 Task: Create Card Card0000000080 in Board Board0000000020 in Workspace WS0000000007 in Trello. Create Card Card0000000081 in Board Board0000000021 in Workspace WS0000000007 in Trello. Create Card Card0000000082 in Board Board0000000021 in Workspace WS0000000007 in Trello. Create Card Card0000000083 in Board Board0000000021 in Workspace WS0000000007 in Trello. Create Card Card0000000084 in Board Board0000000021 in Workspace WS0000000007 in Trello
Action: Mouse moved to (516, 36)
Screenshot: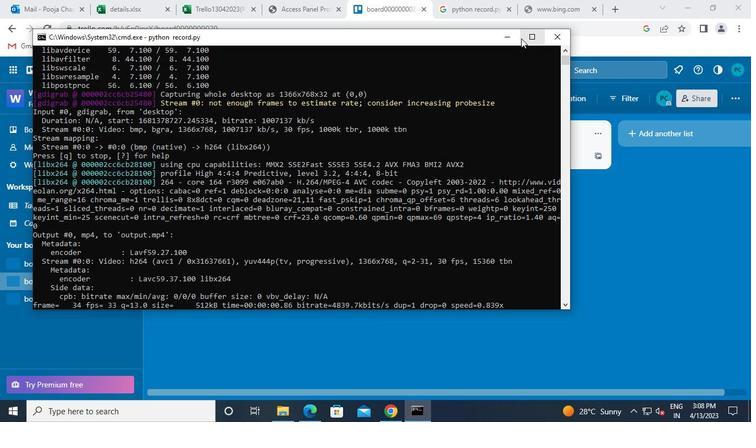 
Action: Mouse pressed left at (516, 36)
Screenshot: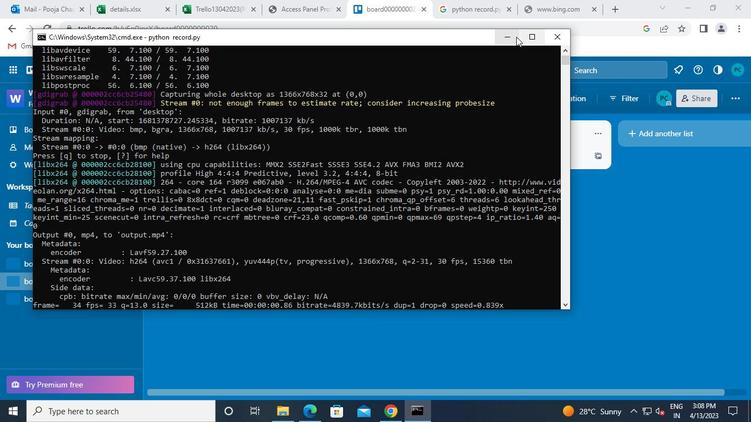 
Action: Mouse moved to (216, 224)
Screenshot: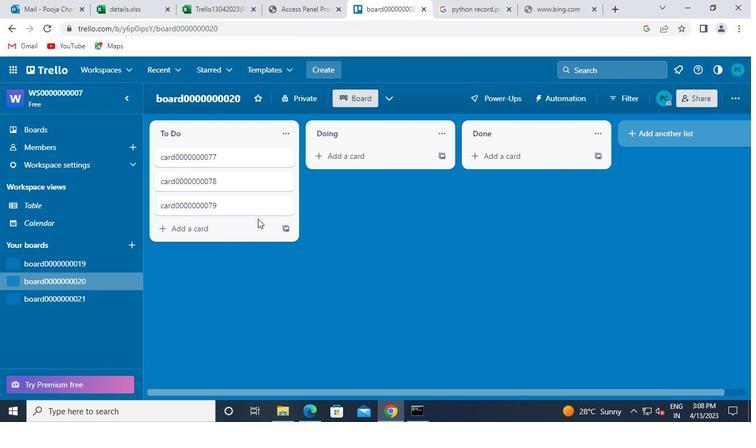 
Action: Mouse pressed left at (216, 224)
Screenshot: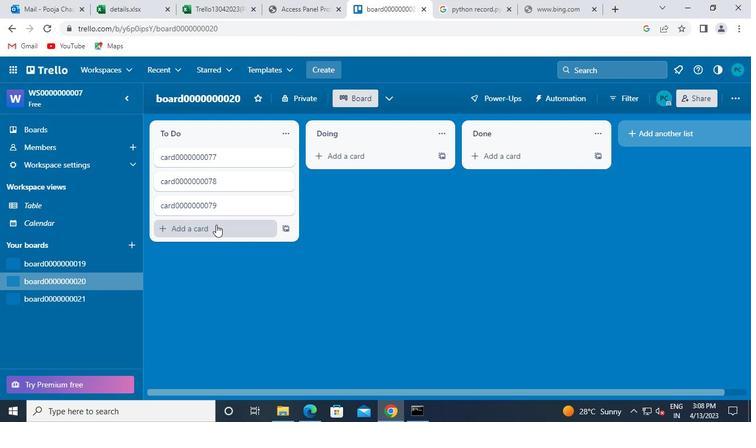 
Action: Mouse moved to (203, 239)
Screenshot: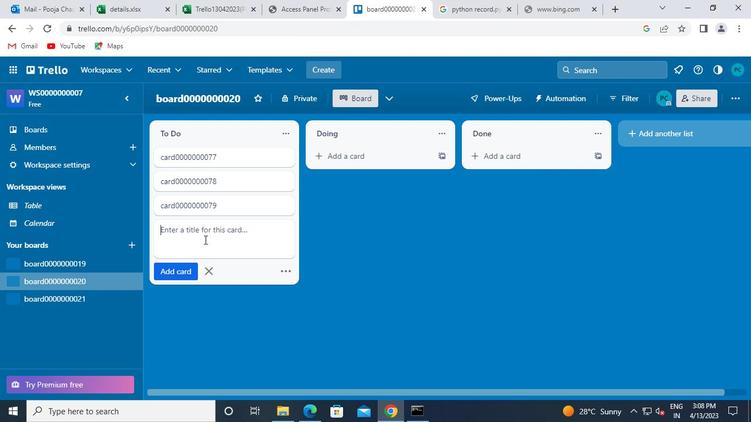 
Action: Keyboard c
Screenshot: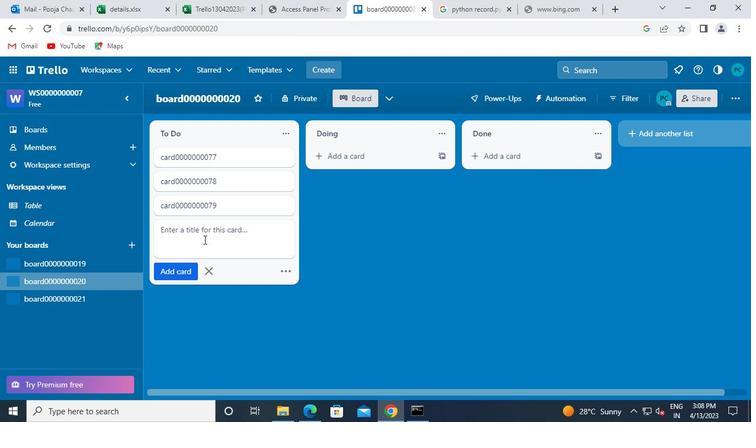 
Action: Keyboard a
Screenshot: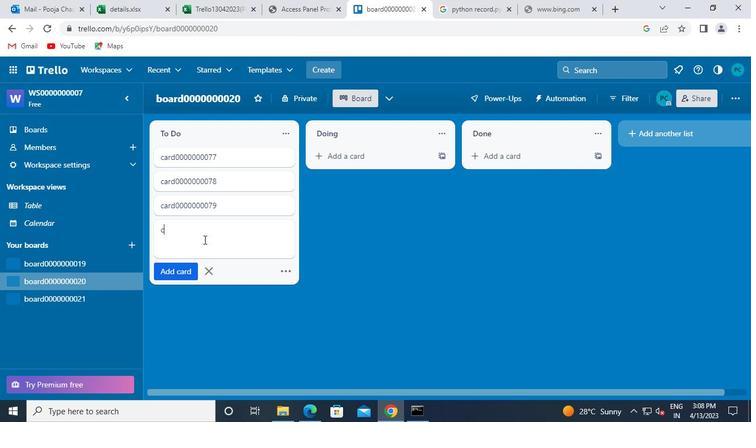 
Action: Keyboard r
Screenshot: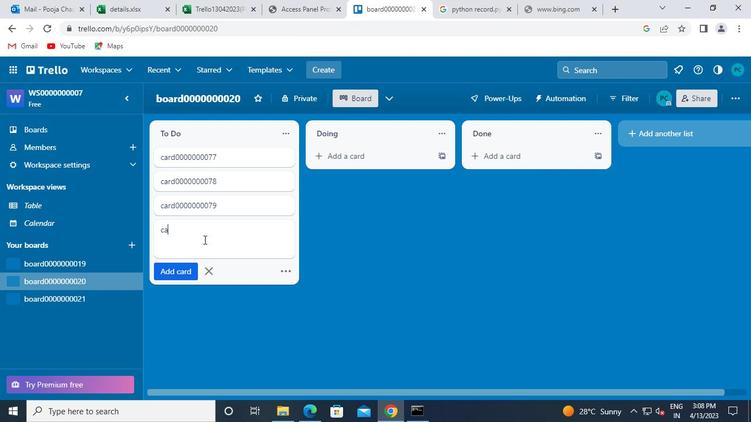 
Action: Keyboard d
Screenshot: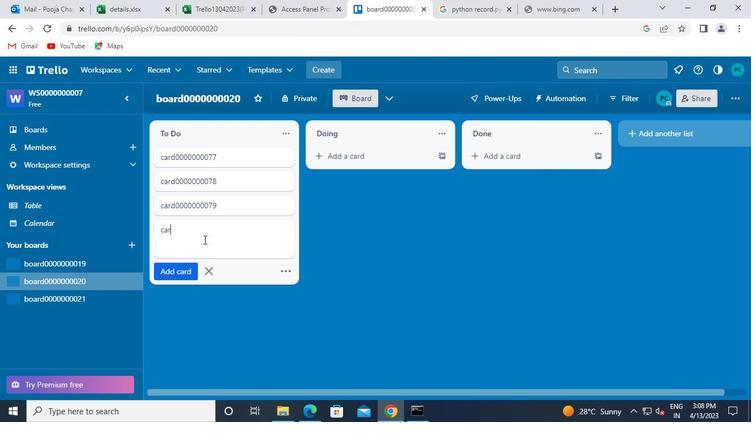 
Action: Keyboard 0
Screenshot: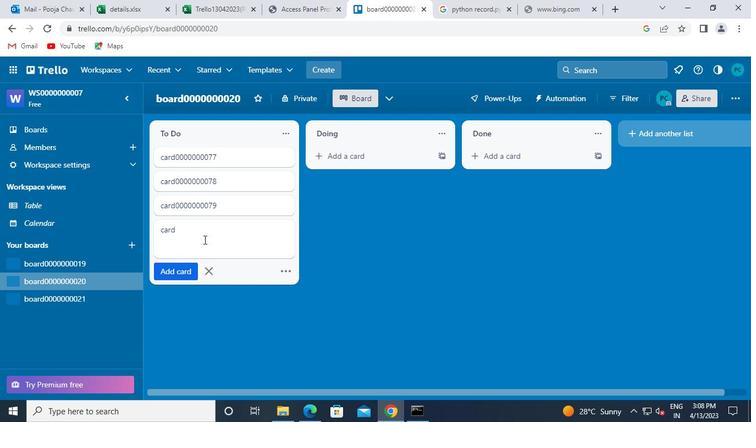 
Action: Keyboard 0
Screenshot: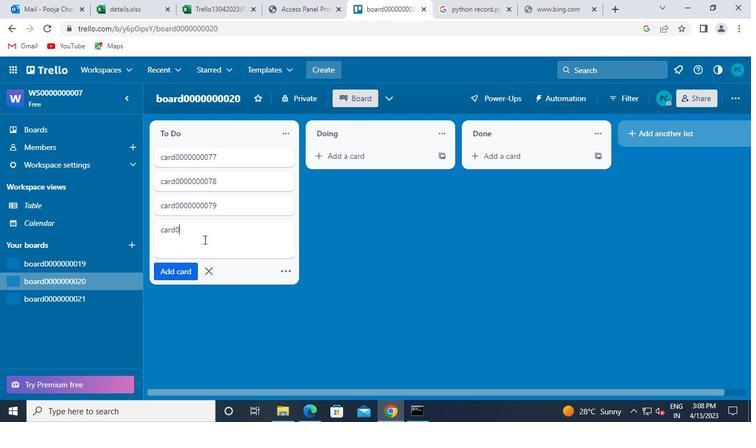 
Action: Keyboard 0
Screenshot: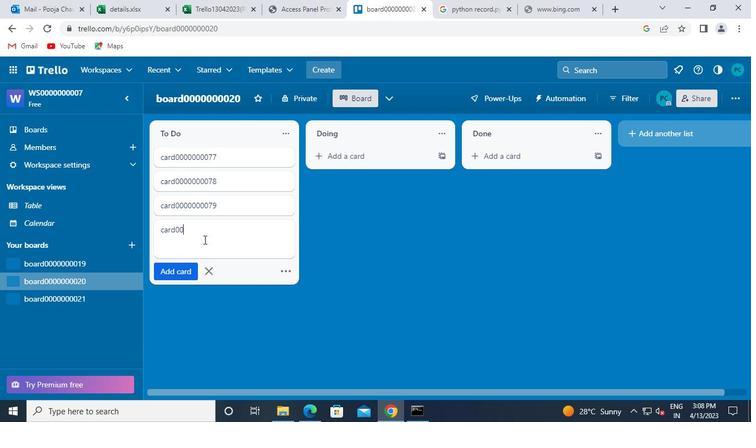 
Action: Keyboard 0
Screenshot: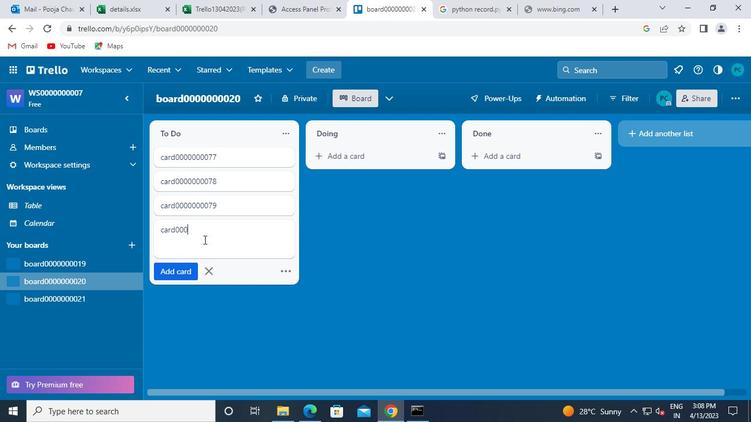 
Action: Keyboard 0
Screenshot: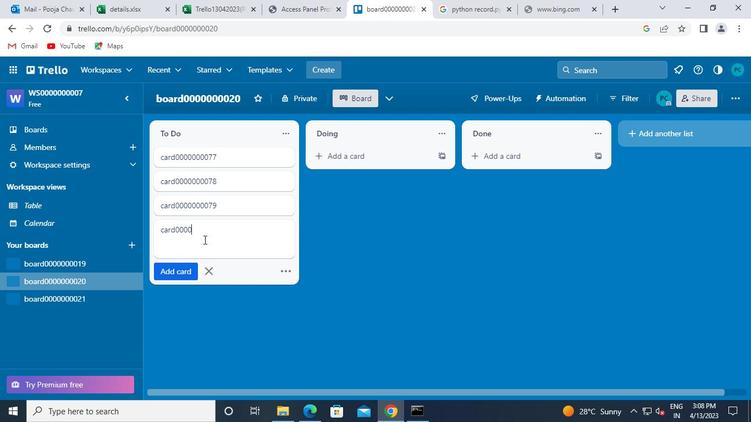 
Action: Keyboard 0
Screenshot: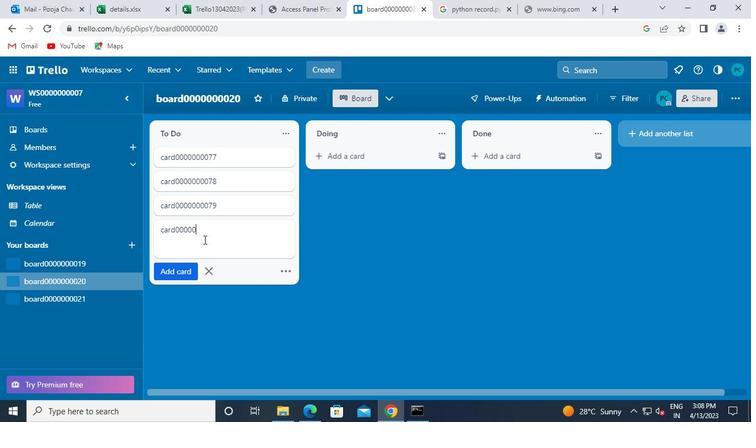
Action: Keyboard 0
Screenshot: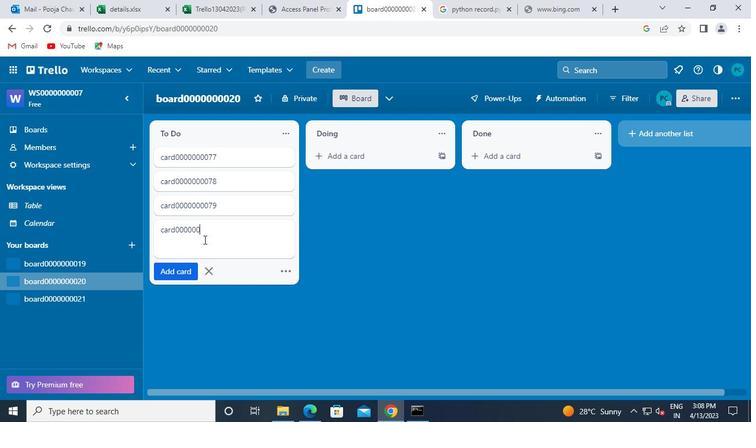 
Action: Keyboard 0
Screenshot: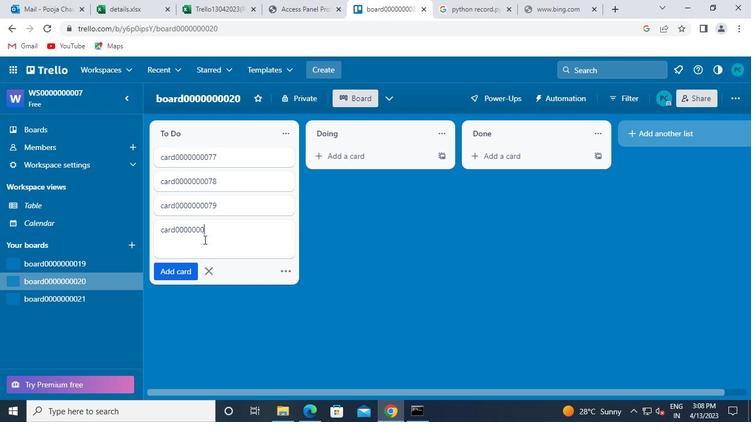 
Action: Keyboard 8
Screenshot: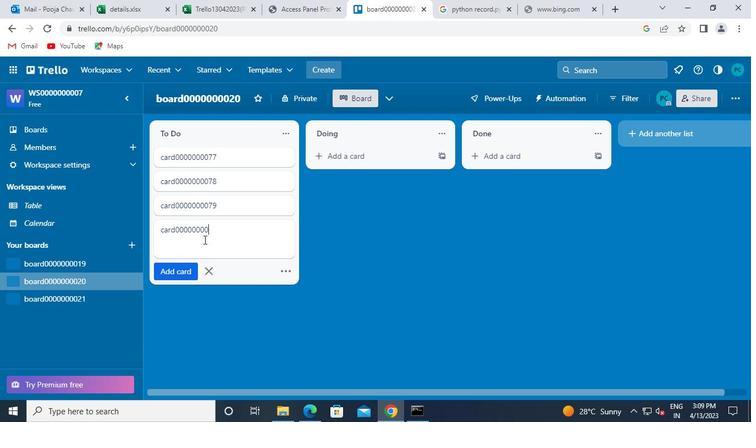 
Action: Keyboard 0
Screenshot: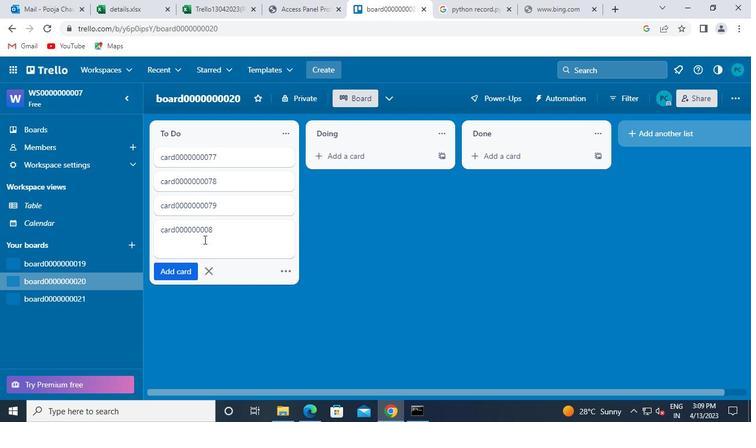 
Action: Mouse moved to (186, 275)
Screenshot: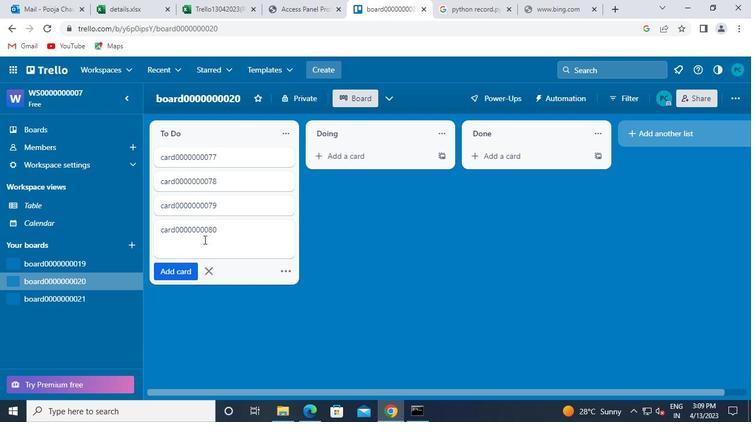 
Action: Mouse pressed left at (186, 275)
Screenshot: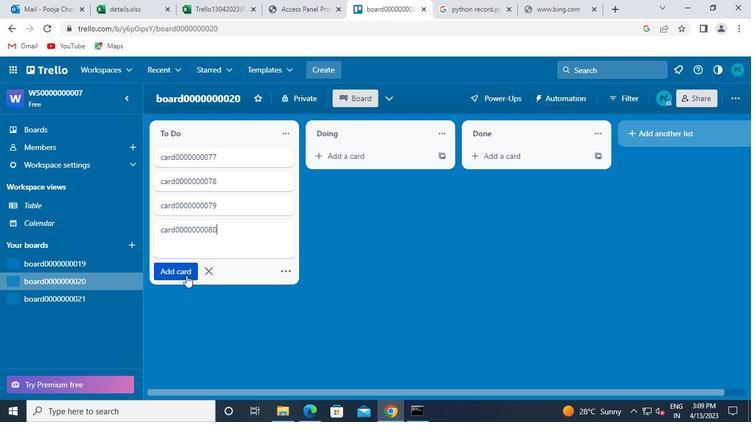 
Action: Mouse moved to (97, 293)
Screenshot: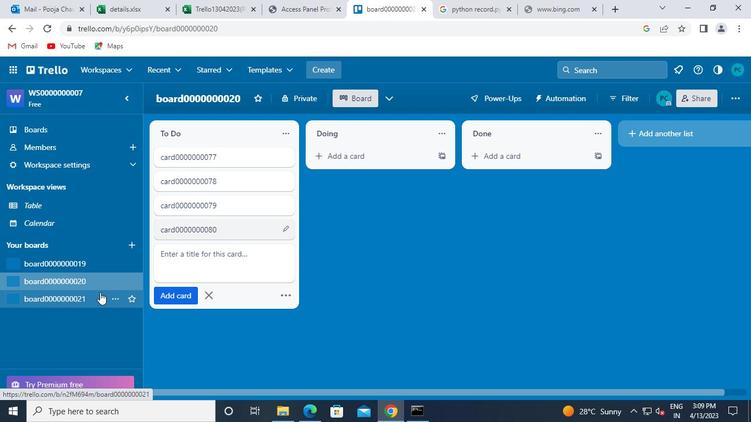 
Action: Mouse pressed left at (97, 293)
Screenshot: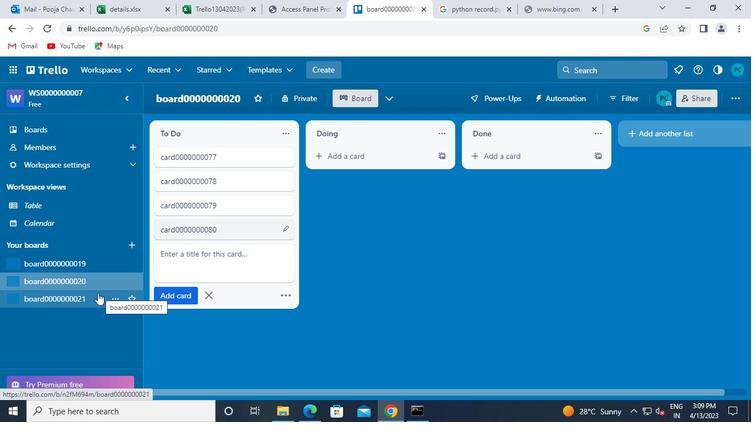 
Action: Mouse moved to (220, 156)
Screenshot: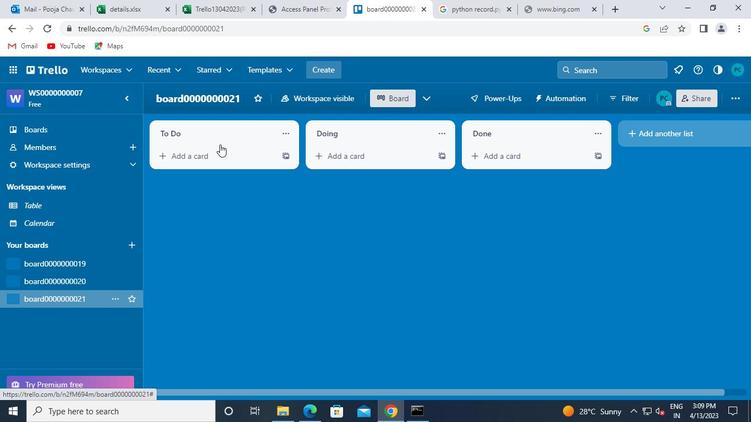 
Action: Mouse pressed left at (220, 156)
Screenshot: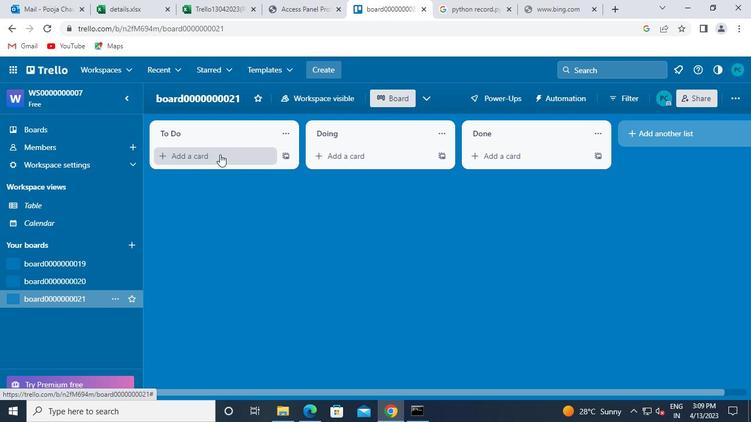 
Action: Keyboard c
Screenshot: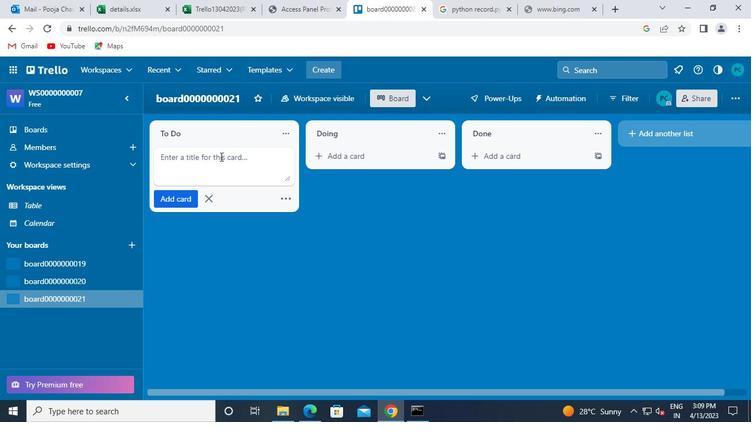 
Action: Keyboard a
Screenshot: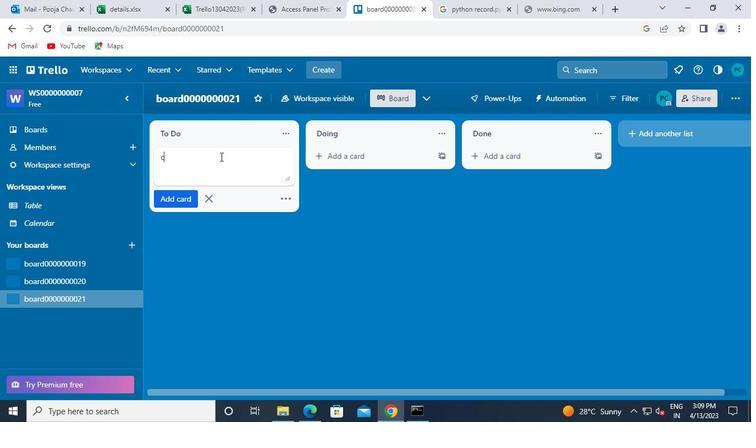 
Action: Keyboard r
Screenshot: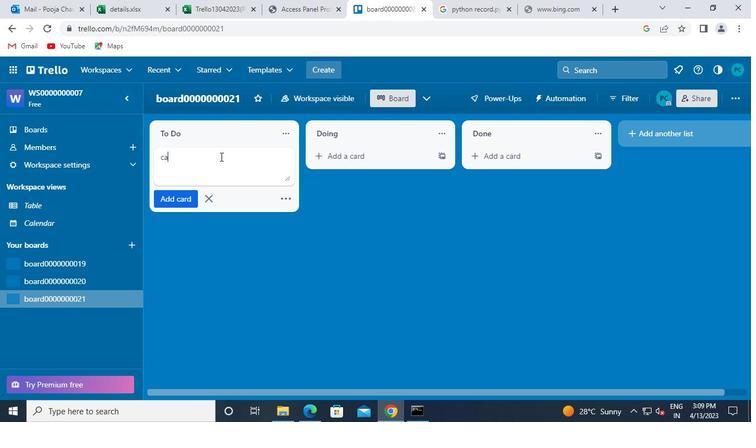 
Action: Keyboard d
Screenshot: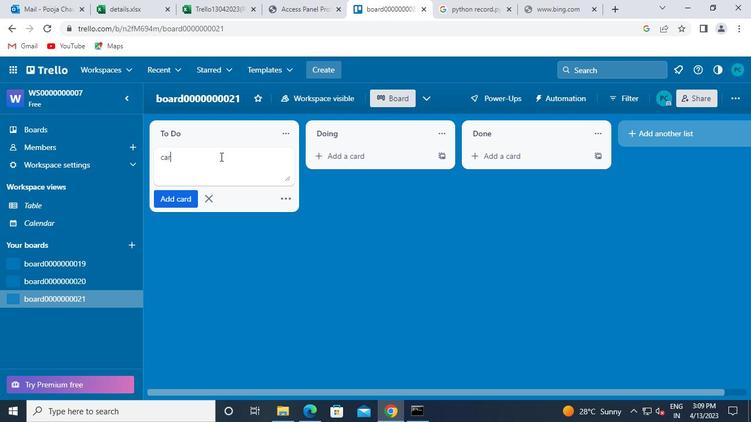 
Action: Keyboard 0
Screenshot: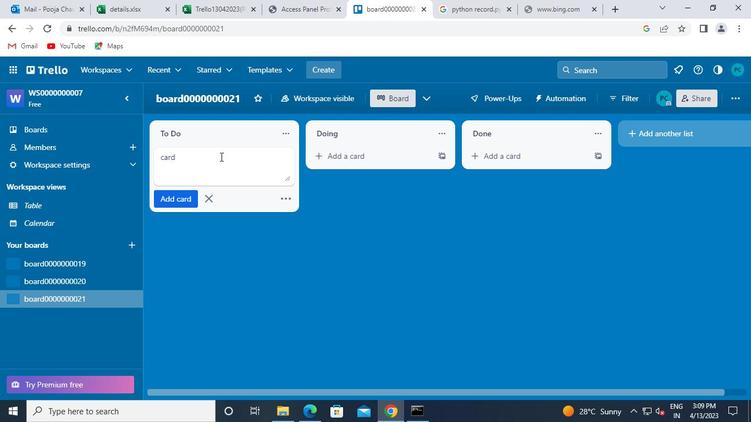 
Action: Keyboard 0
Screenshot: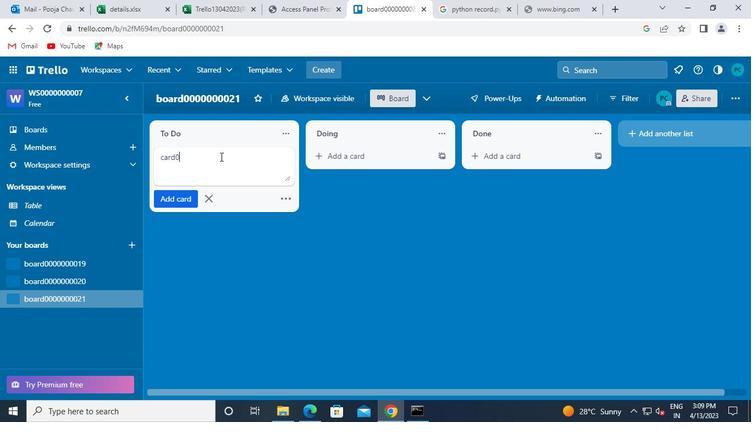 
Action: Keyboard 0
Screenshot: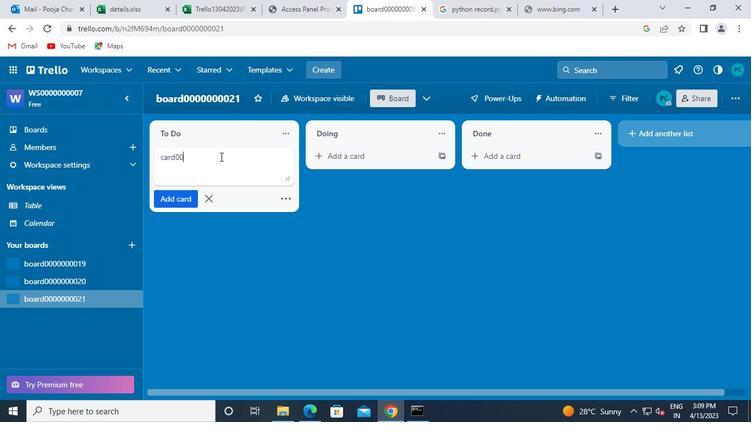 
Action: Keyboard 0
Screenshot: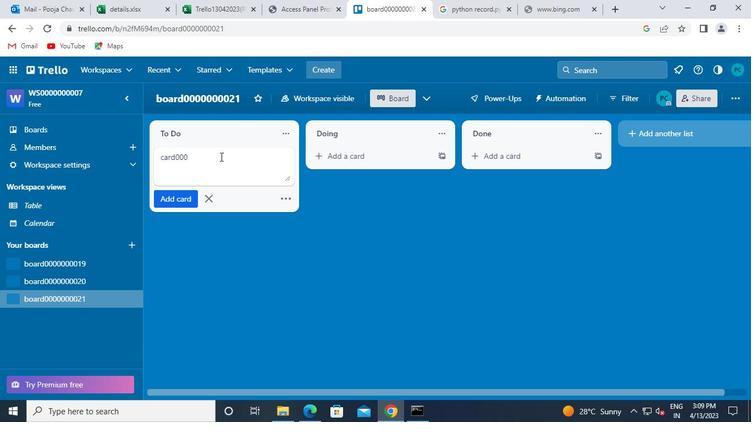 
Action: Keyboard 0
Screenshot: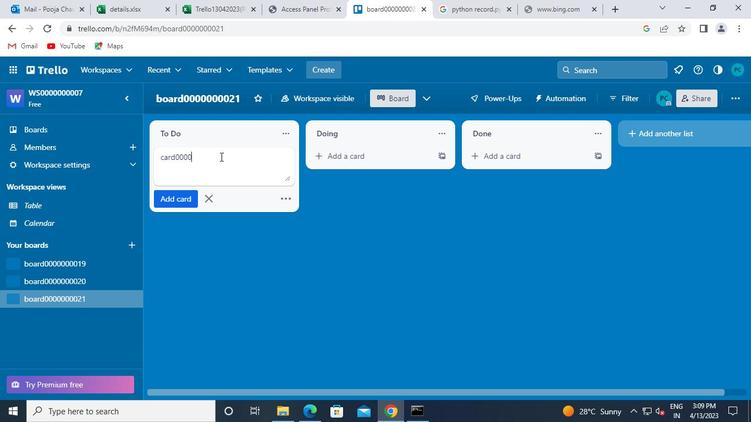
Action: Keyboard 0
Screenshot: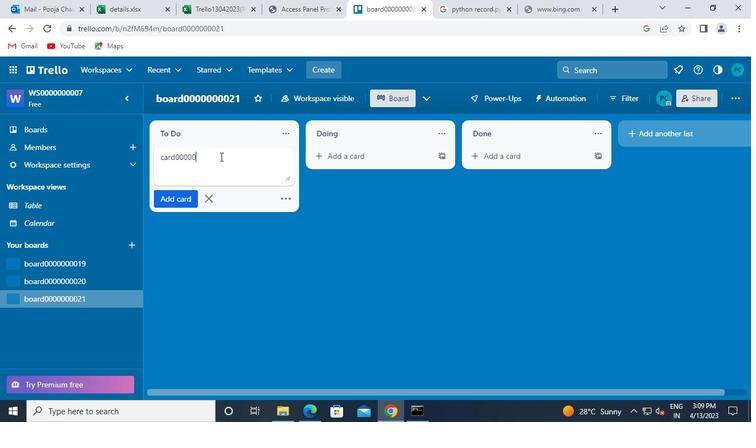 
Action: Keyboard 0
Screenshot: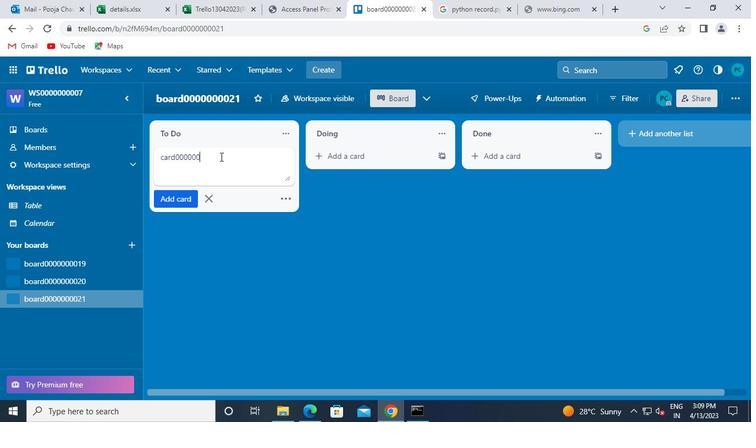 
Action: Keyboard 0
Screenshot: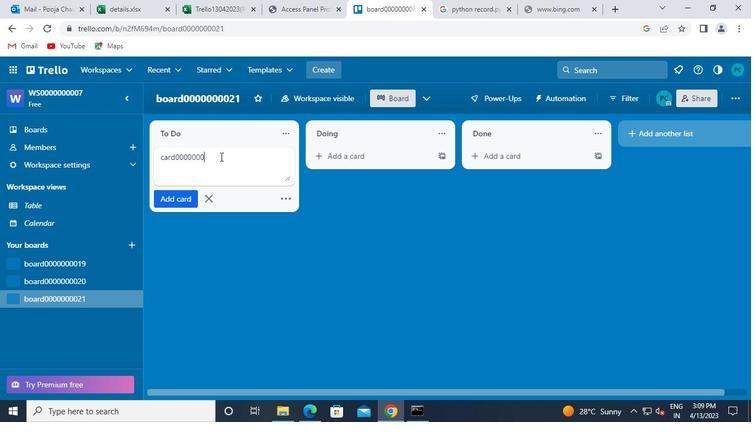 
Action: Keyboard 8
Screenshot: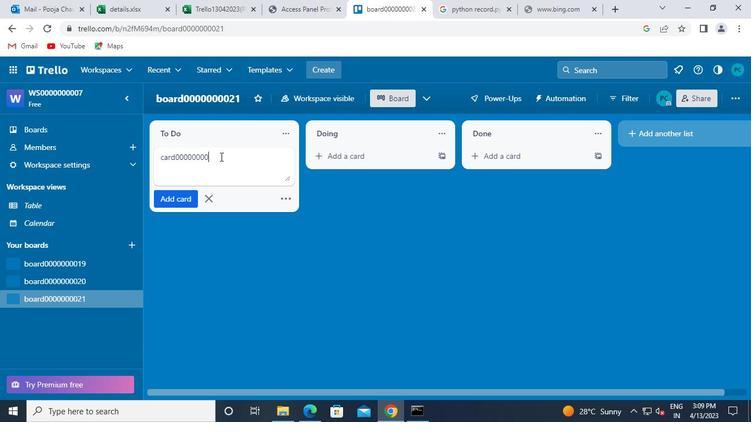 
Action: Keyboard 1
Screenshot: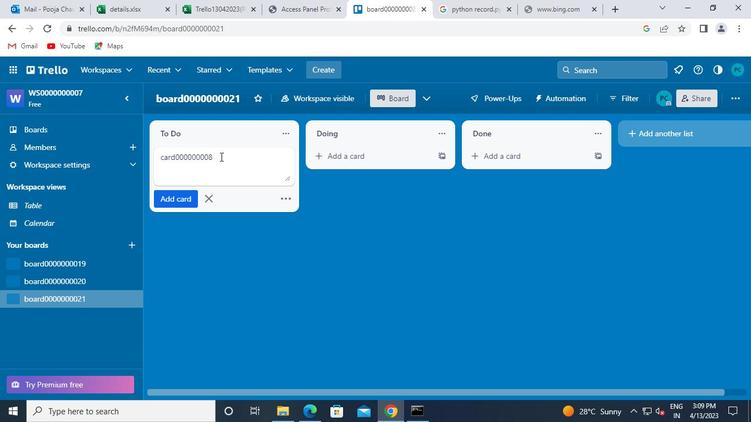
Action: Mouse moved to (177, 197)
Screenshot: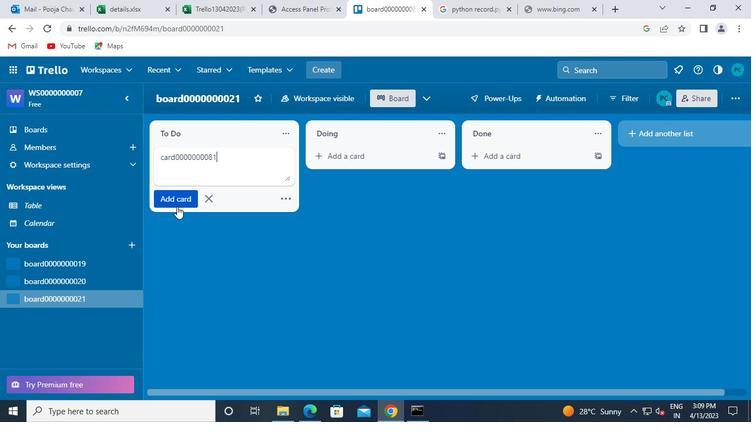 
Action: Mouse pressed left at (177, 197)
Screenshot: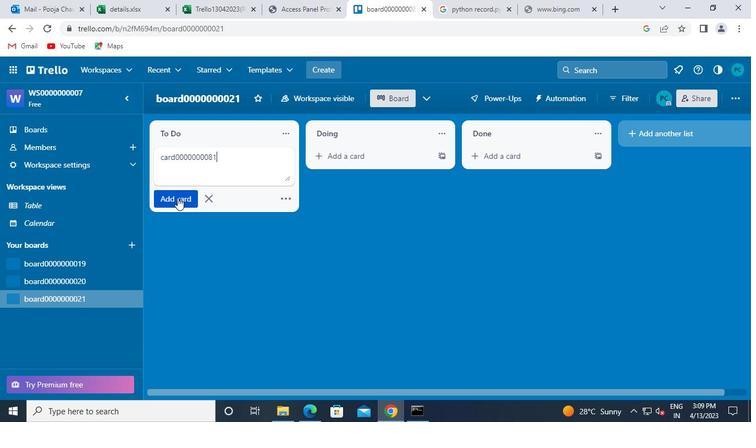 
Action: Mouse moved to (177, 185)
Screenshot: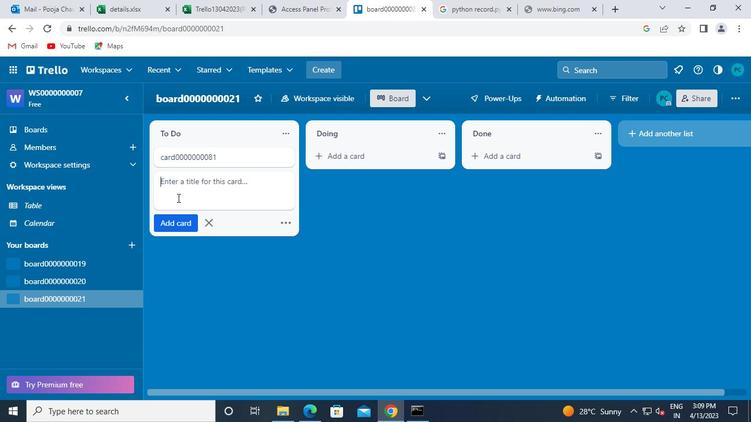 
Action: Keyboard c
Screenshot: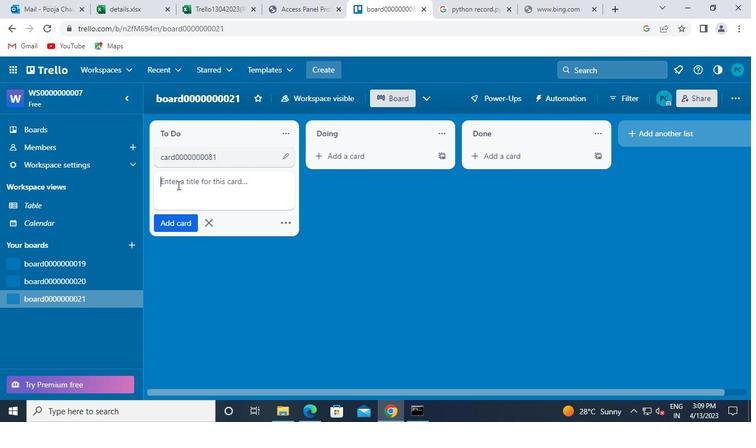 
Action: Keyboard a
Screenshot: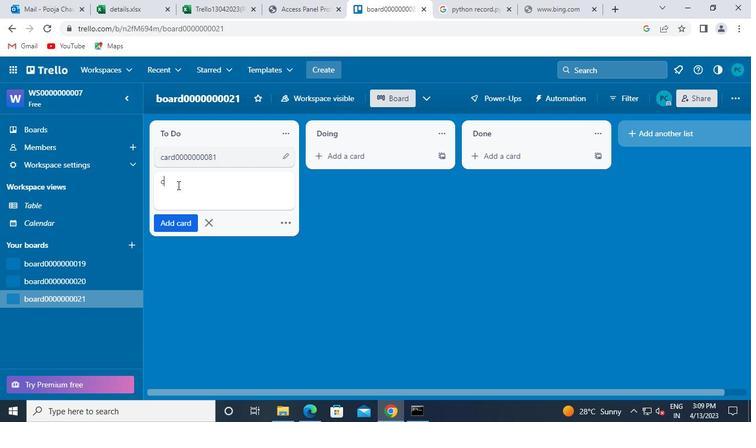 
Action: Keyboard r
Screenshot: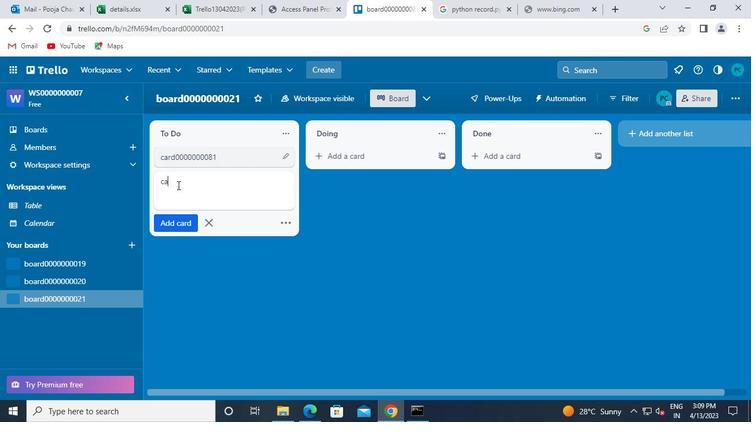 
Action: Keyboard d
Screenshot: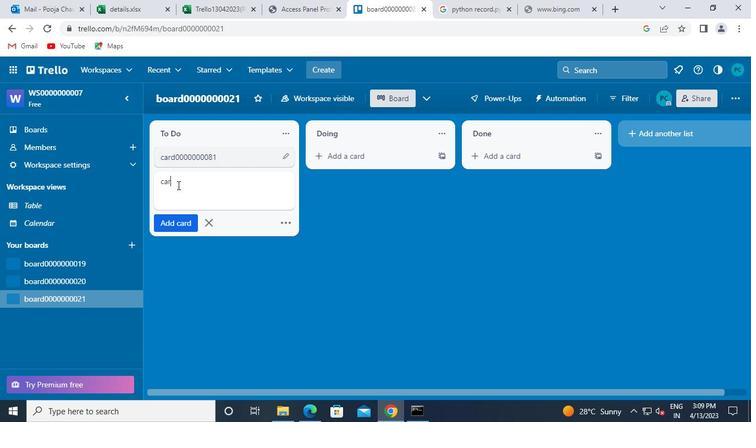 
Action: Keyboard 0
Screenshot: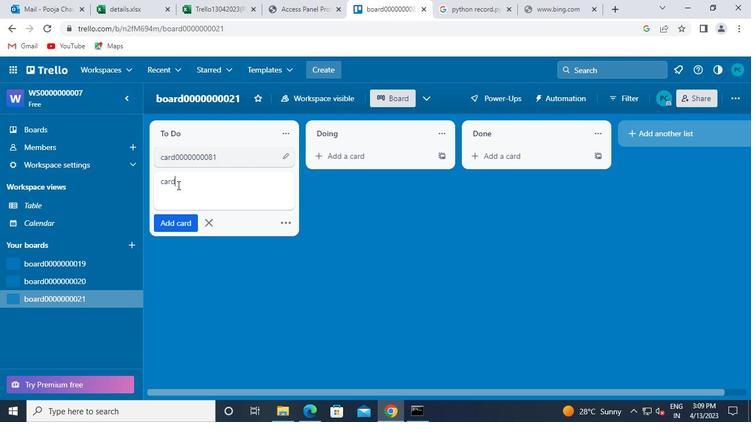 
Action: Keyboard 0
Screenshot: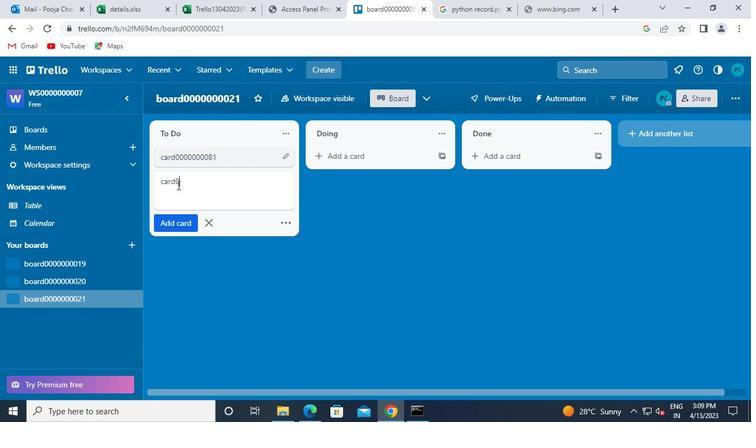 
Action: Keyboard 0
Screenshot: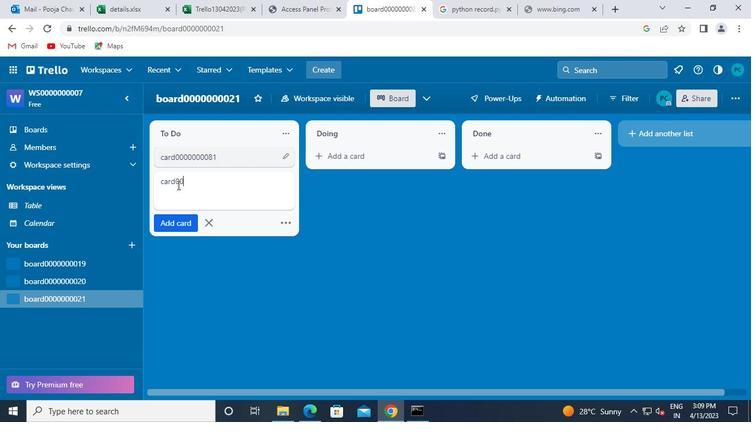 
Action: Keyboard 0
Screenshot: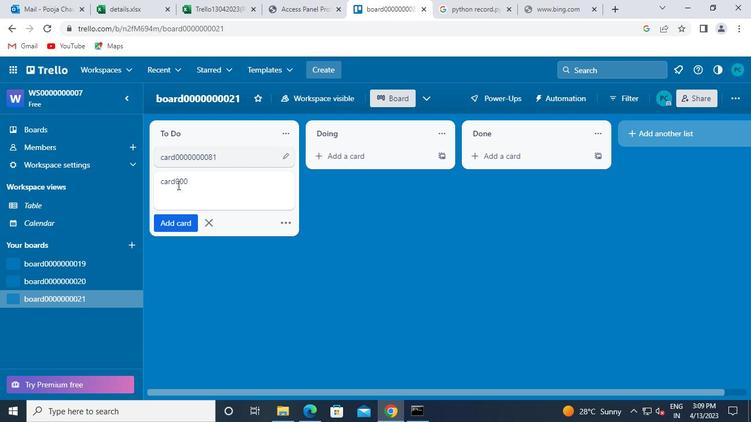 
Action: Keyboard 0
Screenshot: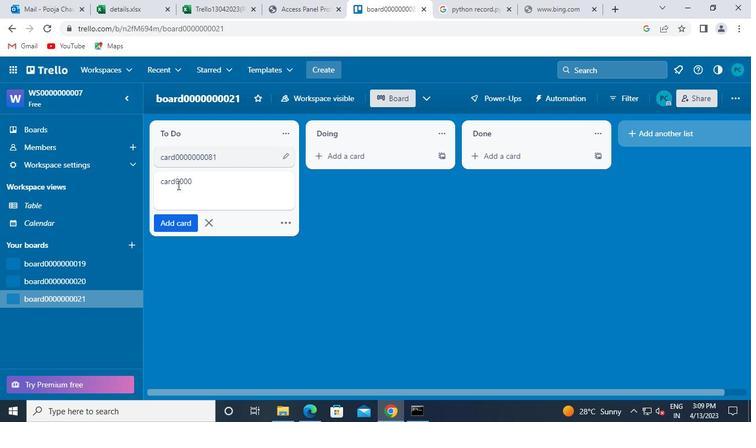 
Action: Keyboard 0
Screenshot: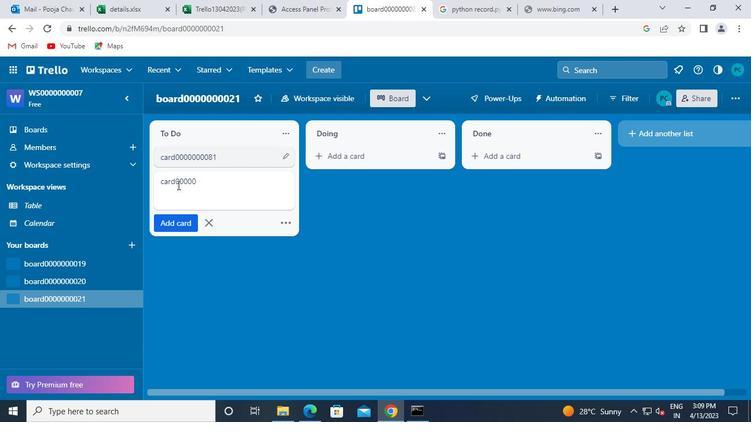 
Action: Keyboard 0
Screenshot: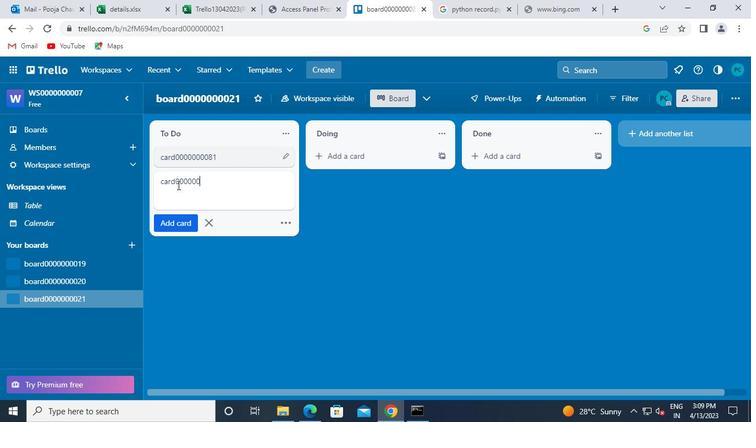 
Action: Keyboard 0
Screenshot: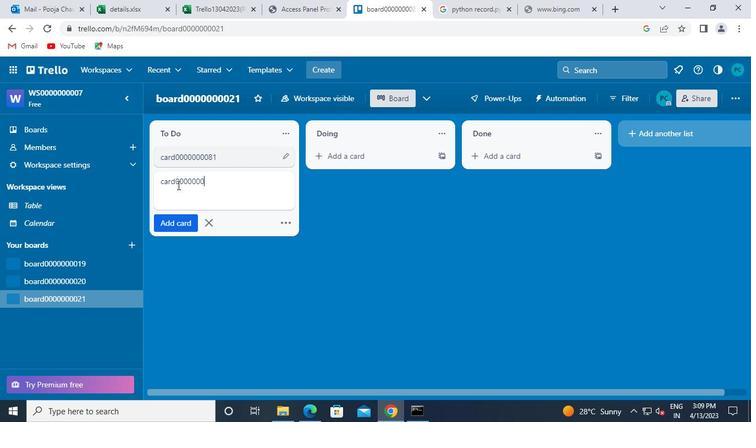 
Action: Keyboard 8
Screenshot: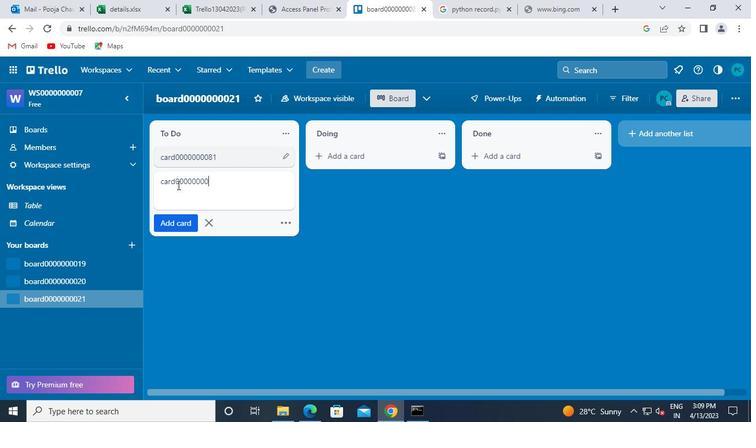 
Action: Keyboard 2
Screenshot: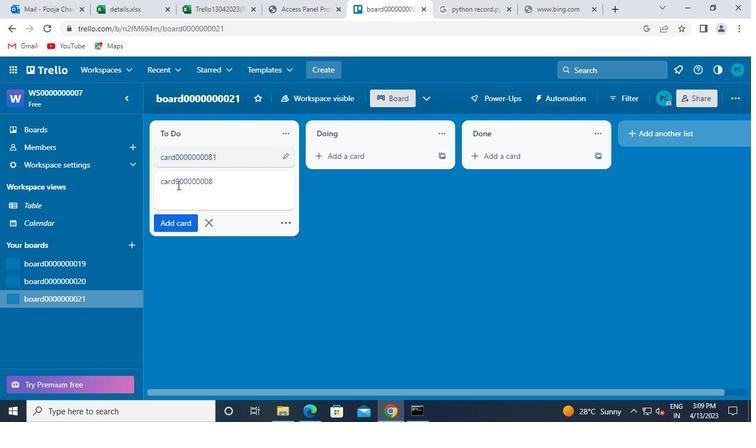 
Action: Mouse moved to (180, 219)
Screenshot: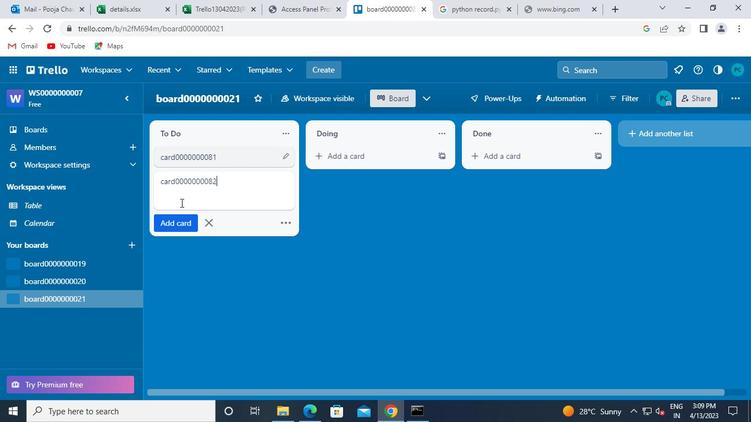 
Action: Mouse pressed left at (180, 219)
Screenshot: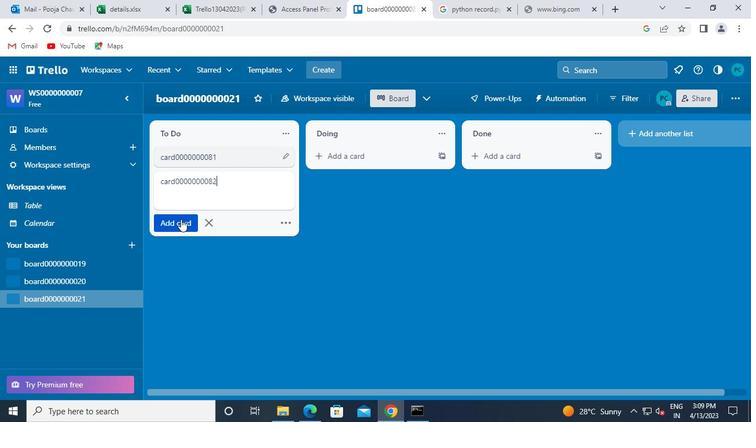 
Action: Keyboard c
Screenshot: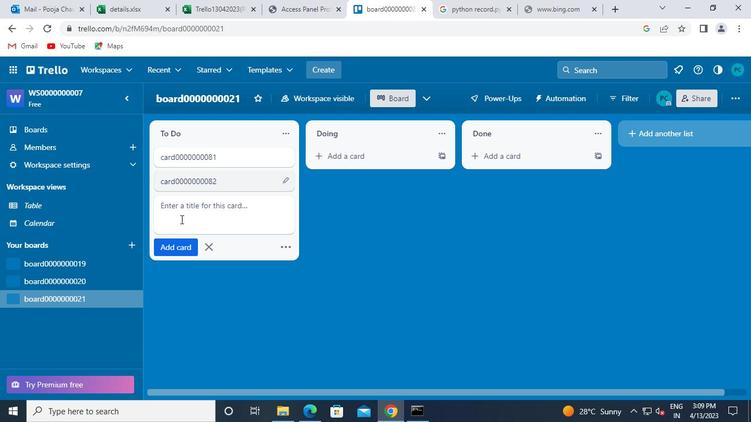 
Action: Keyboard a
Screenshot: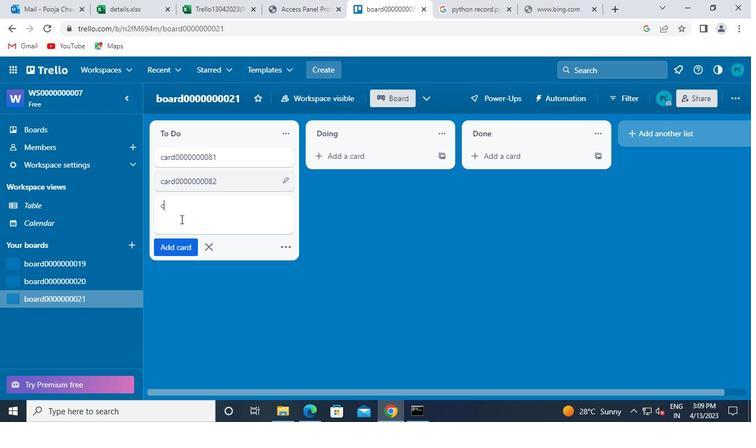 
Action: Keyboard r
Screenshot: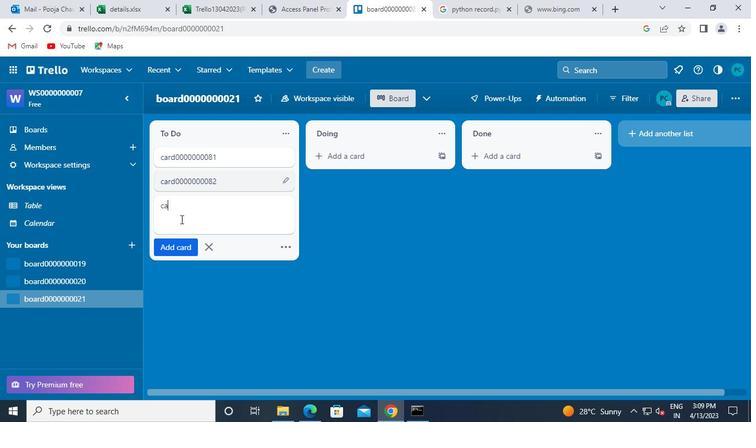 
Action: Keyboard d
Screenshot: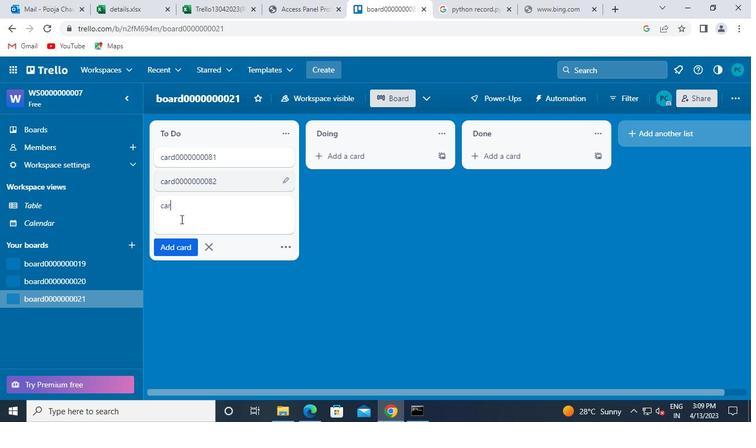 
Action: Mouse moved to (200, 220)
Screenshot: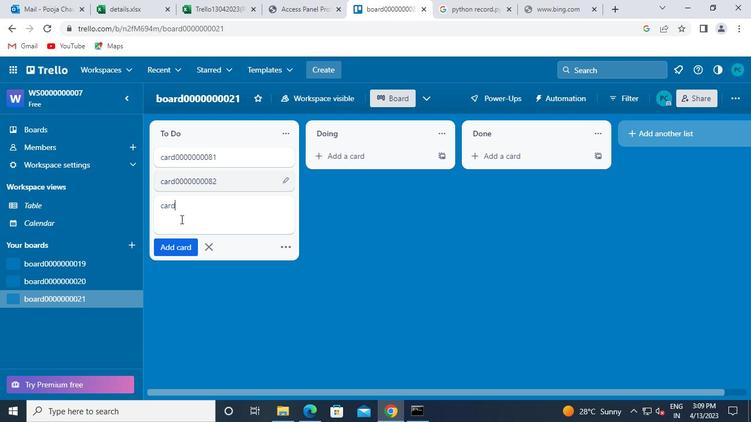 
Action: Keyboard 0
Screenshot: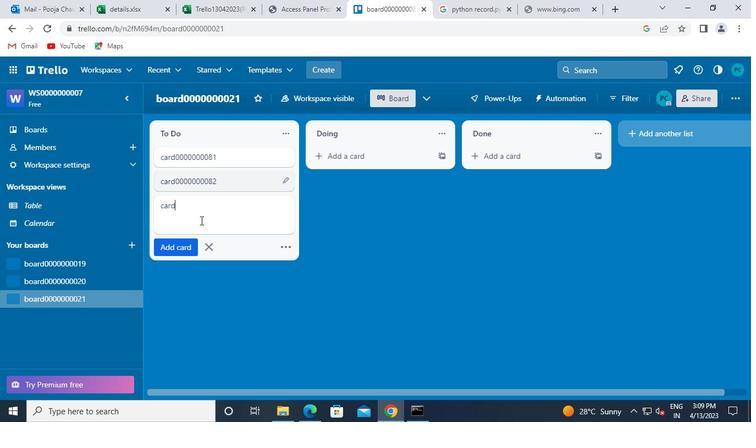 
Action: Keyboard 0
Screenshot: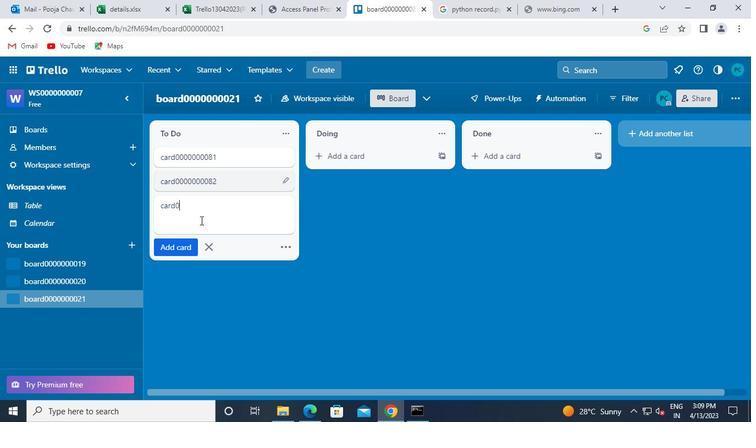 
Action: Keyboard 0
Screenshot: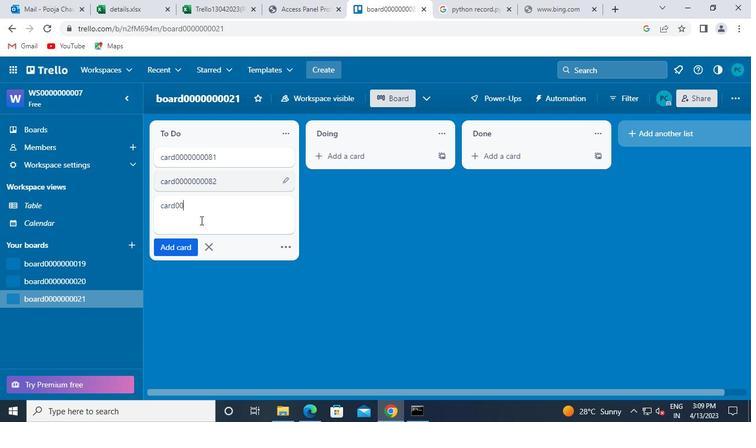 
Action: Keyboard 0
Screenshot: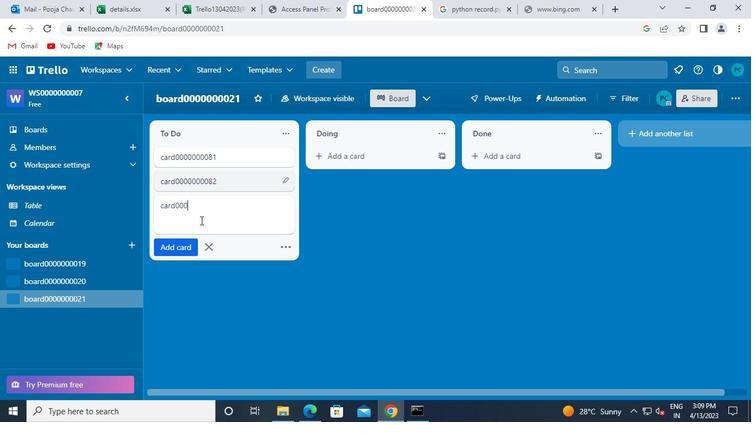 
Action: Keyboard 0
Screenshot: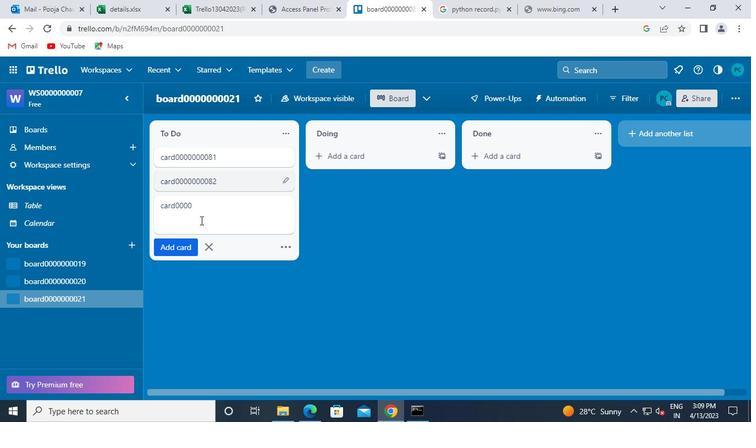 
Action: Keyboard 0
Screenshot: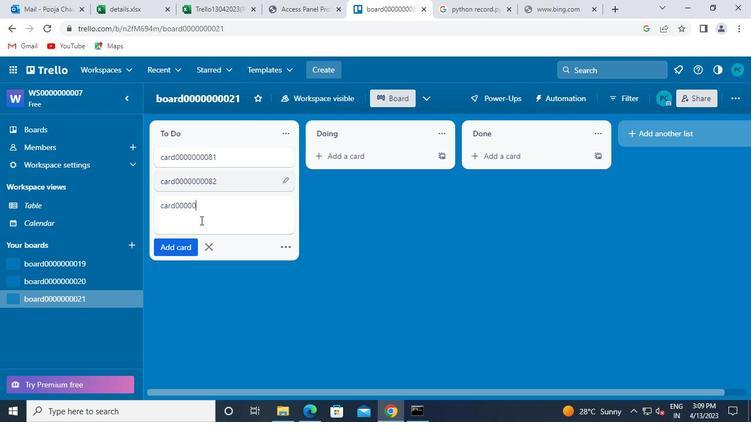 
Action: Keyboard 0
Screenshot: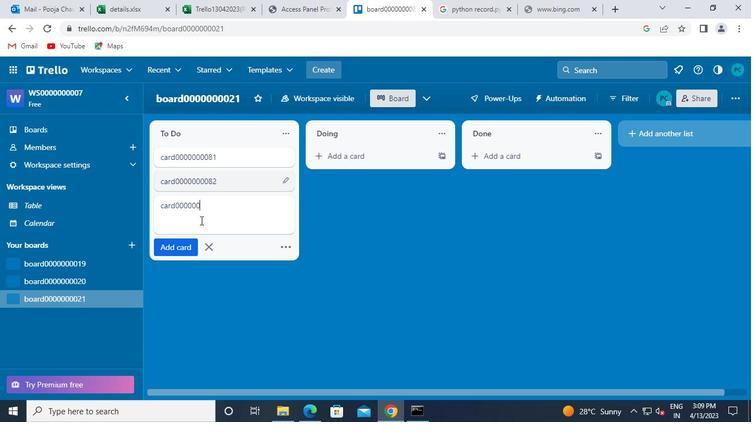 
Action: Keyboard 0
Screenshot: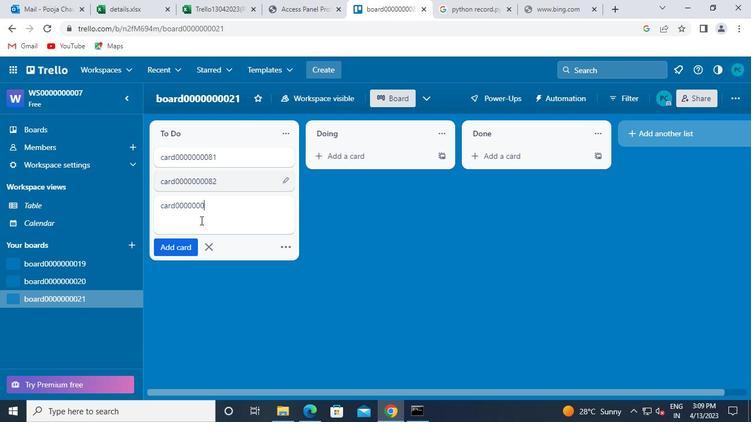 
Action: Keyboard 8
Screenshot: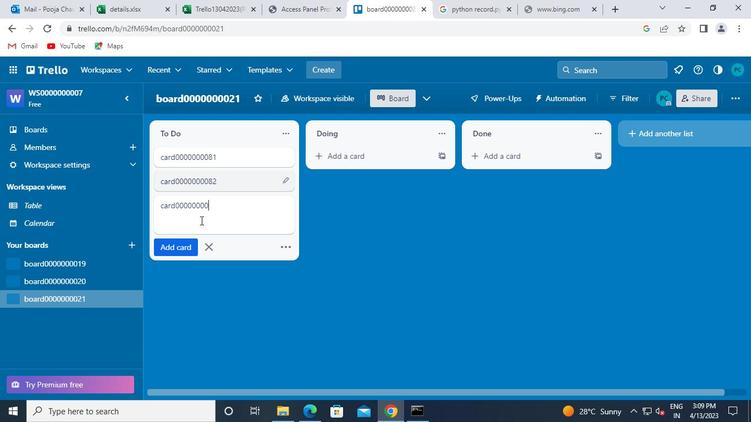 
Action: Keyboard 3
Screenshot: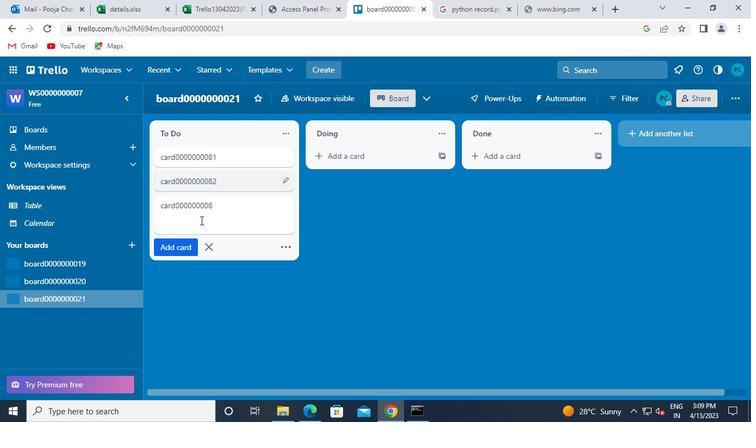
Action: Mouse moved to (167, 244)
Screenshot: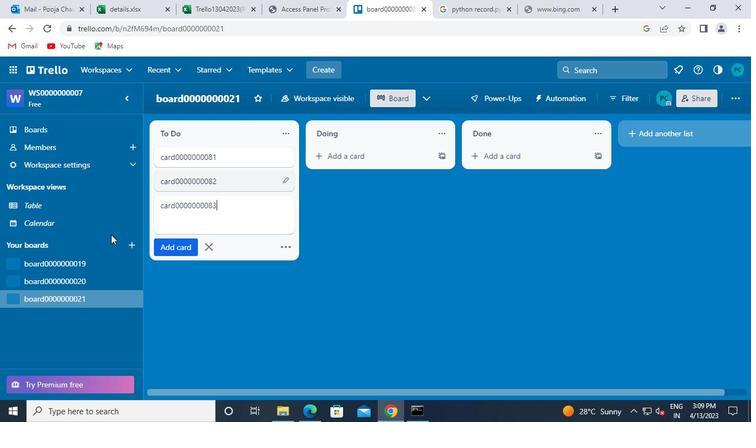 
Action: Mouse pressed left at (167, 244)
Screenshot: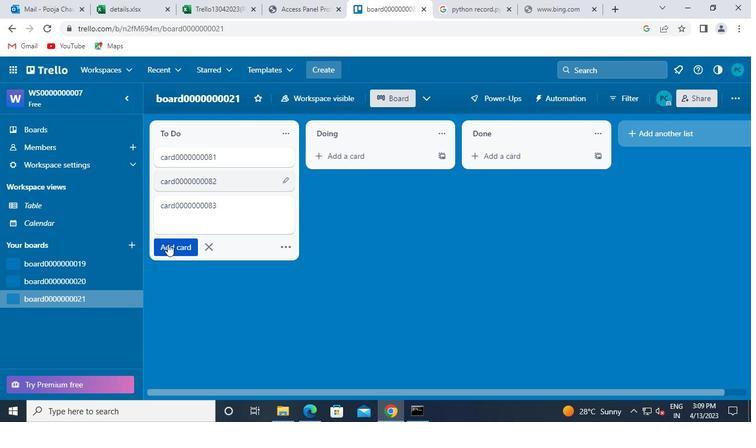
Action: Mouse moved to (169, 244)
Screenshot: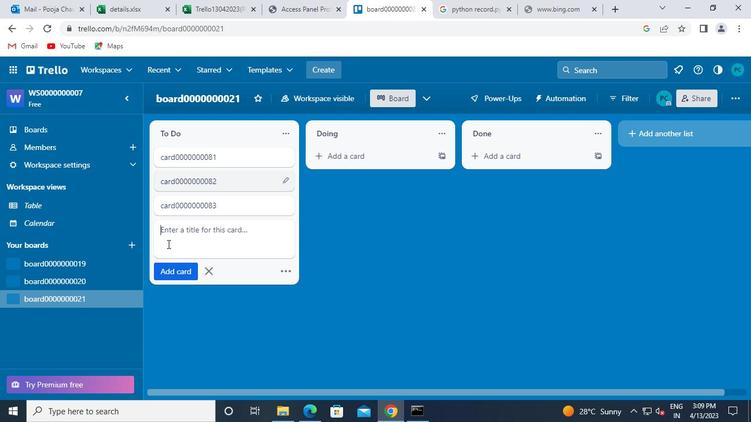 
Action: Mouse pressed left at (169, 244)
Screenshot: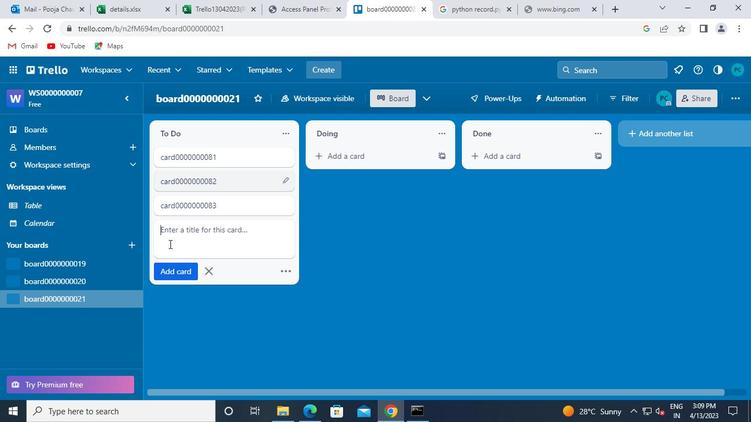 
Action: Keyboard c
Screenshot: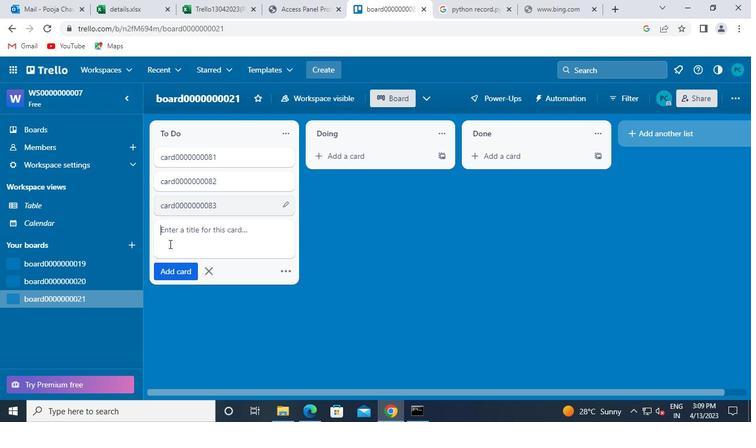 
Action: Keyboard a
Screenshot: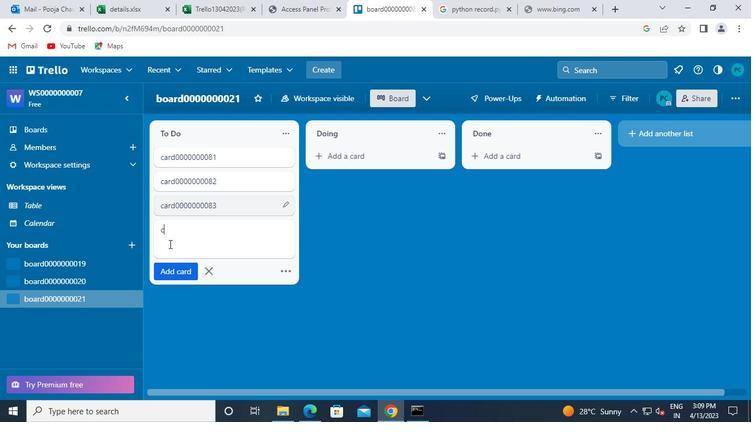 
Action: Keyboard r
Screenshot: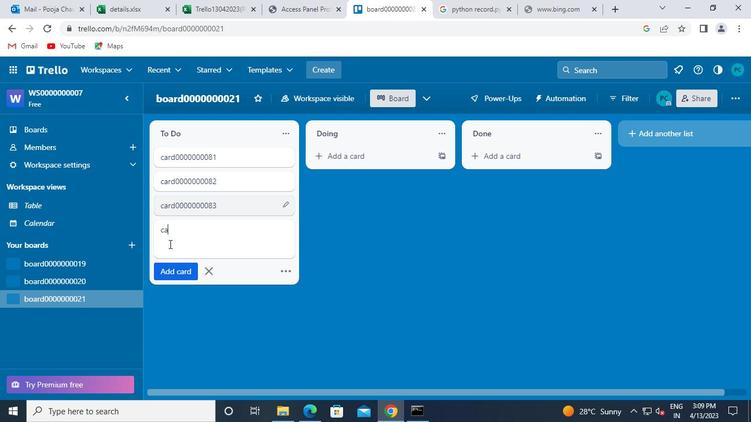 
Action: Keyboard d
Screenshot: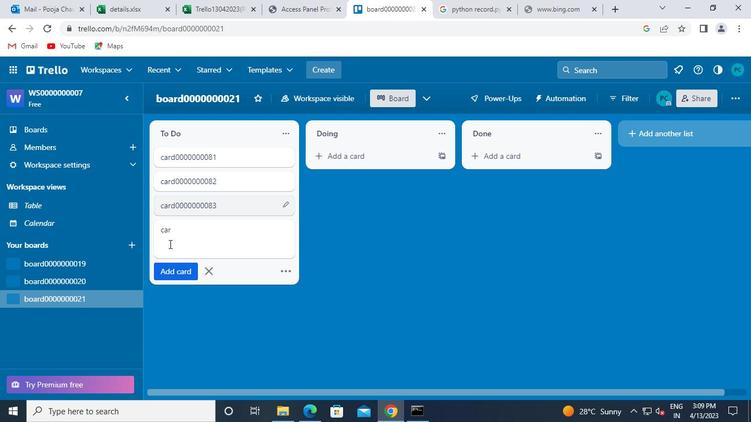 
Action: Keyboard 0
Screenshot: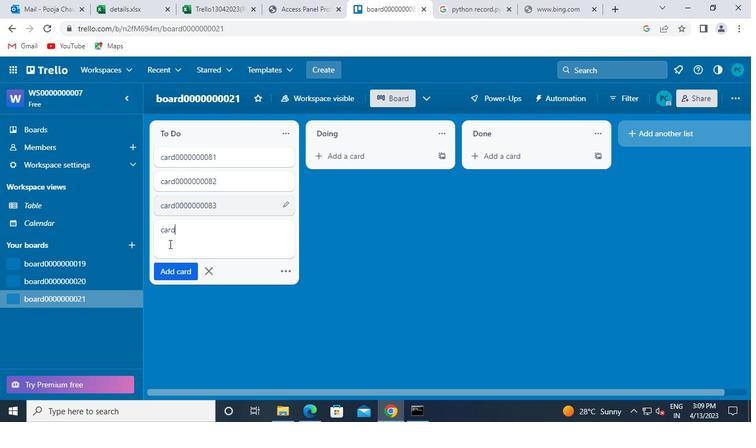 
Action: Keyboard 0
Screenshot: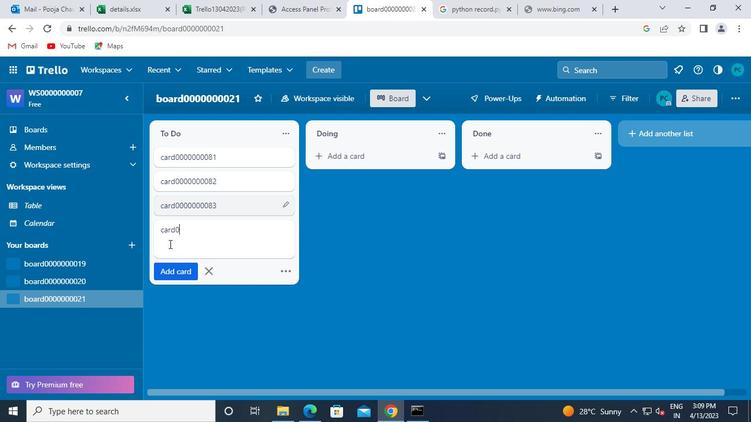 
Action: Keyboard 0
Screenshot: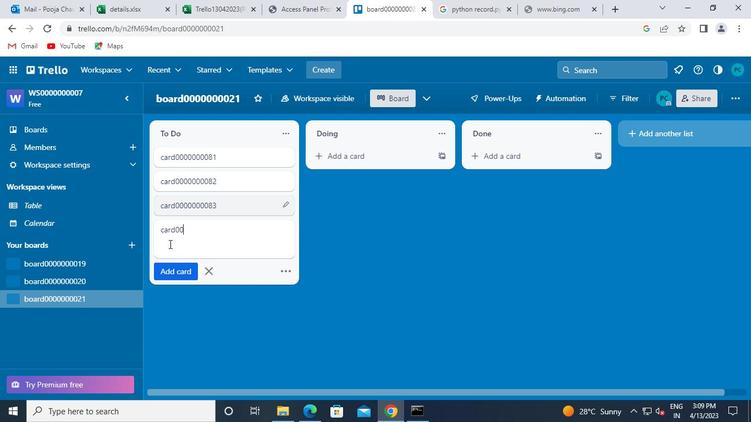 
Action: Keyboard 0
Screenshot: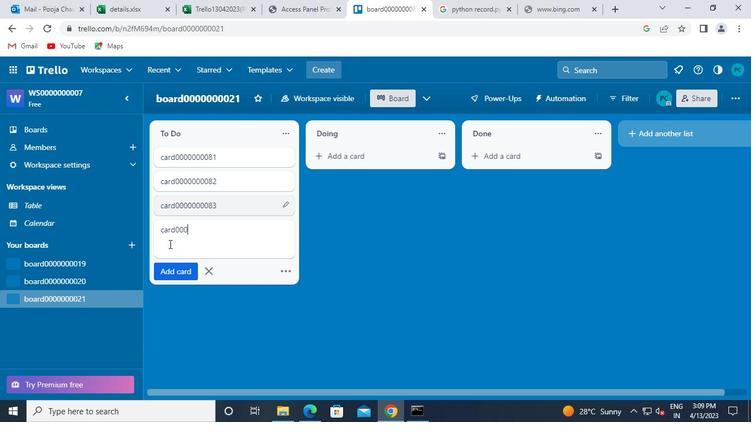 
Action: Keyboard 0
Screenshot: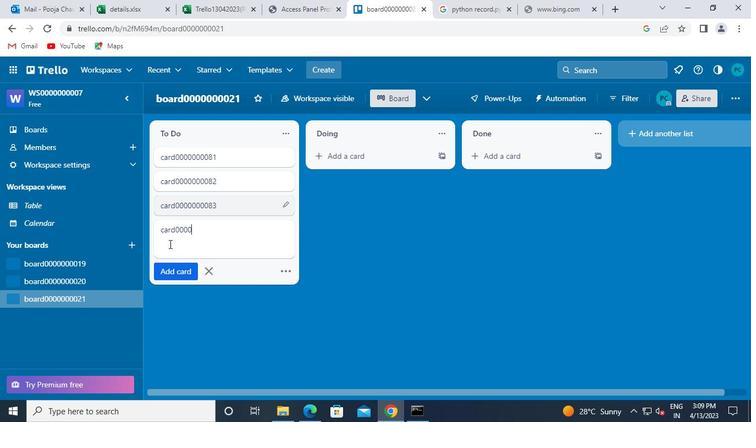 
Action: Keyboard 0
Screenshot: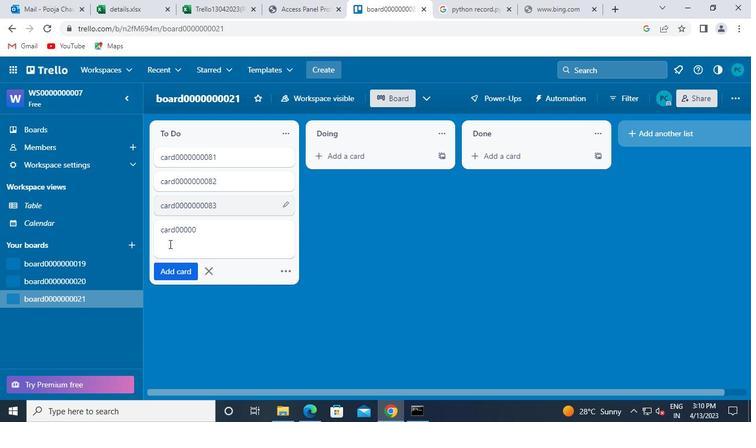 
Action: Keyboard 0
Screenshot: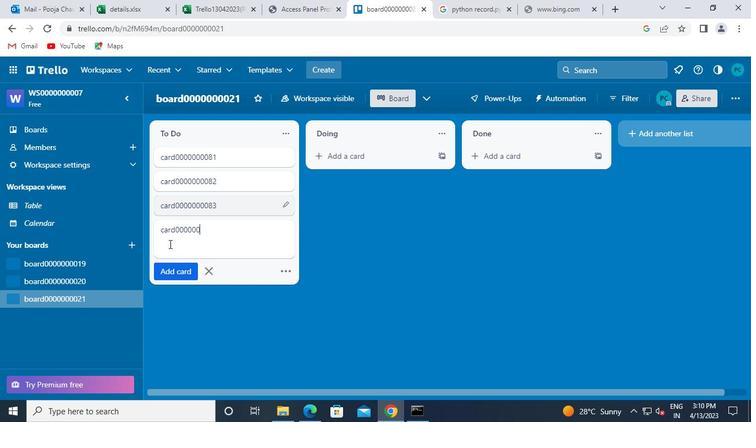 
Action: Keyboard 0
Screenshot: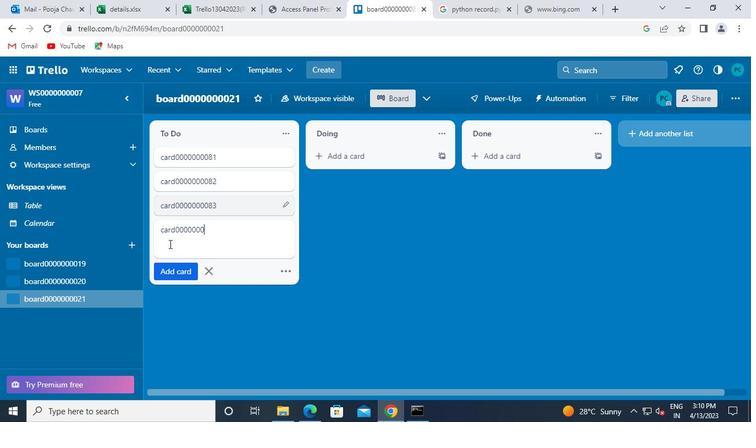 
Action: Keyboard 8
Screenshot: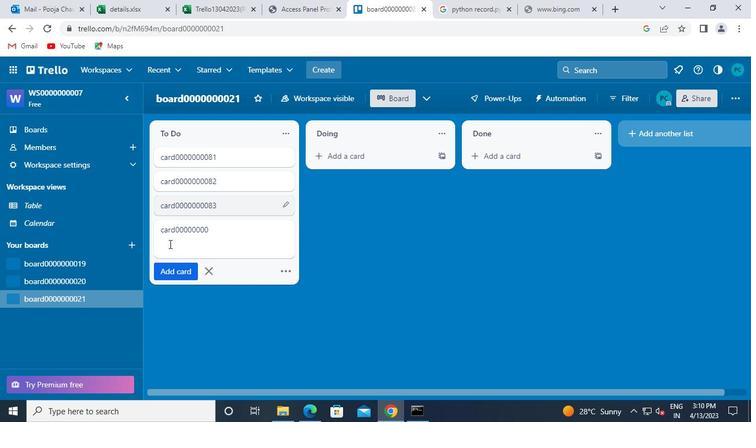 
Action: Keyboard 4
Screenshot: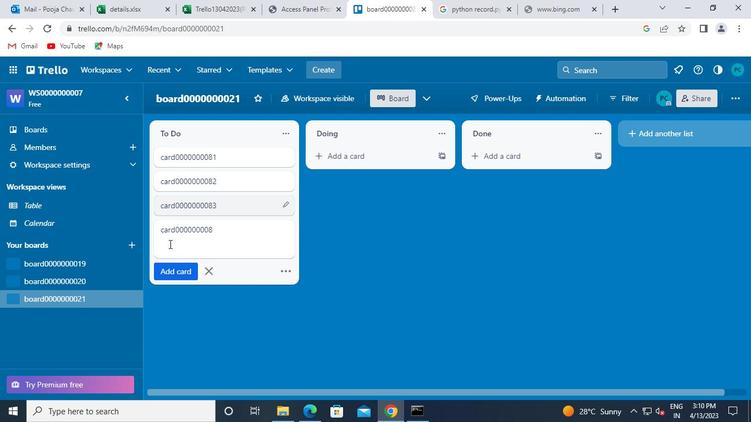 
Action: Mouse moved to (474, 331)
Screenshot: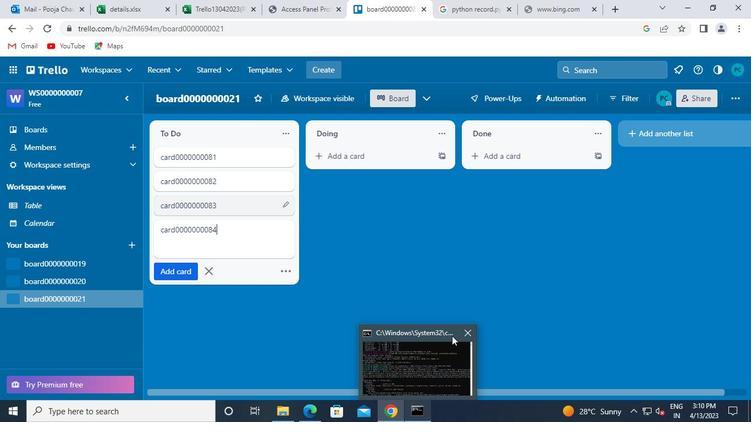 
Action: Mouse pressed left at (474, 331)
Screenshot: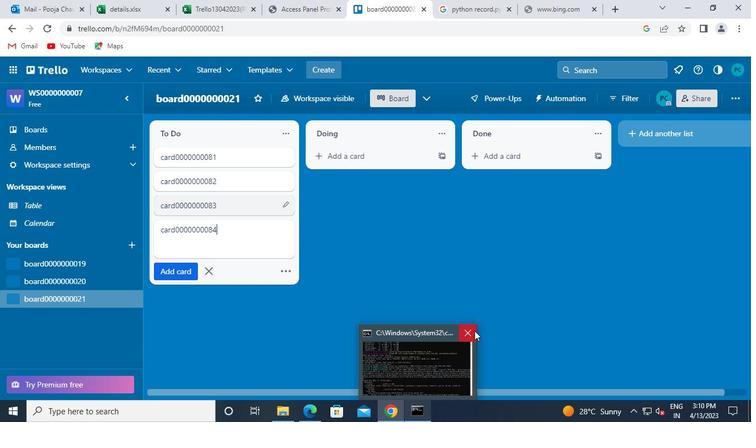 
